 Task: Change the workspace to "Client List".
Action: Mouse moved to (276, 49)
Screenshot: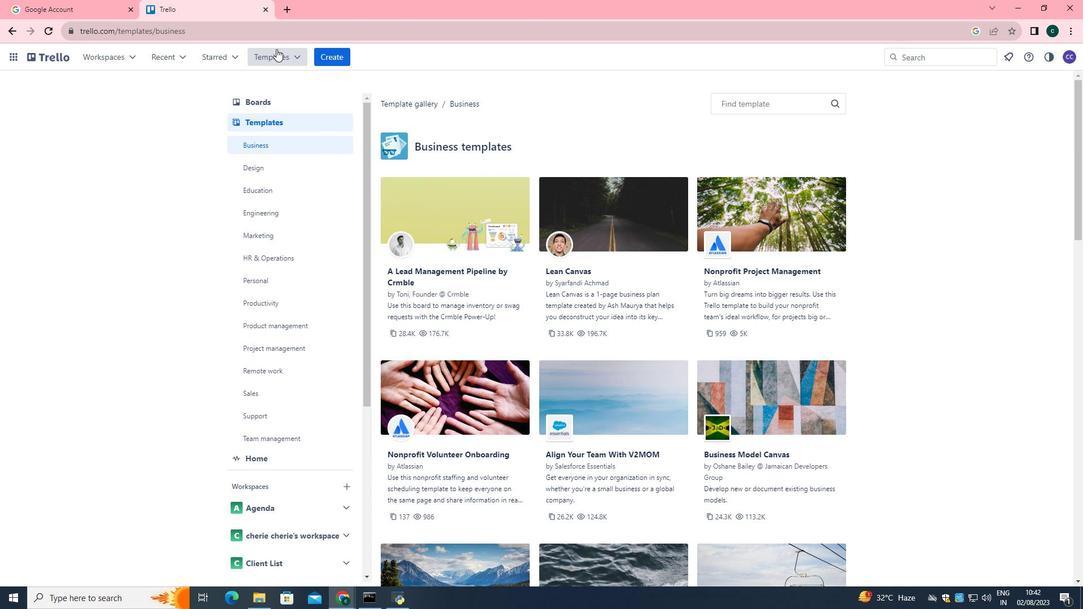 
Action: Mouse pressed left at (276, 49)
Screenshot: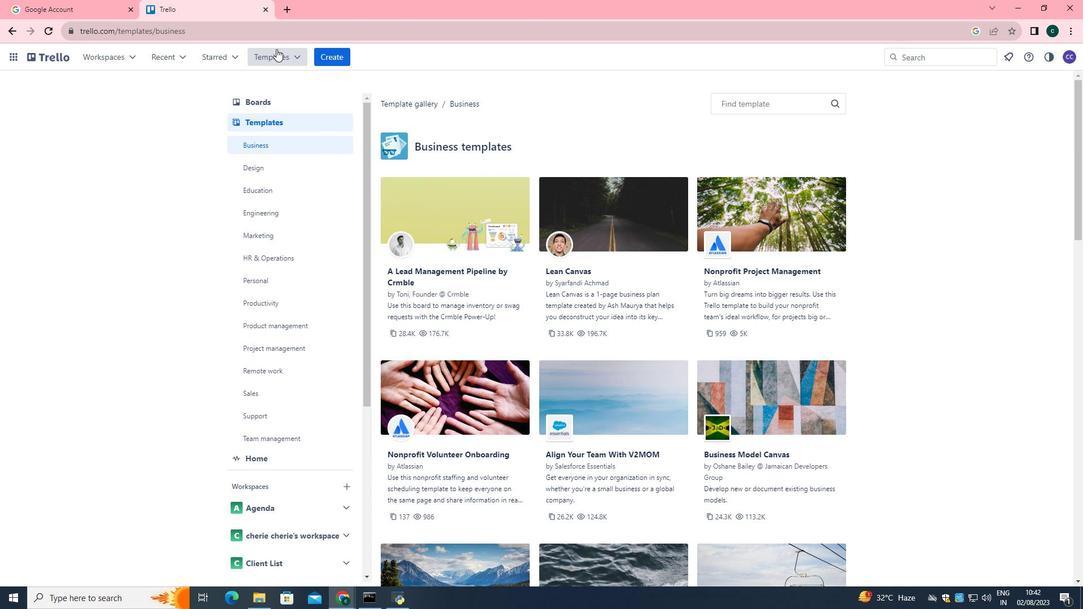 
Action: Mouse moved to (314, 411)
Screenshot: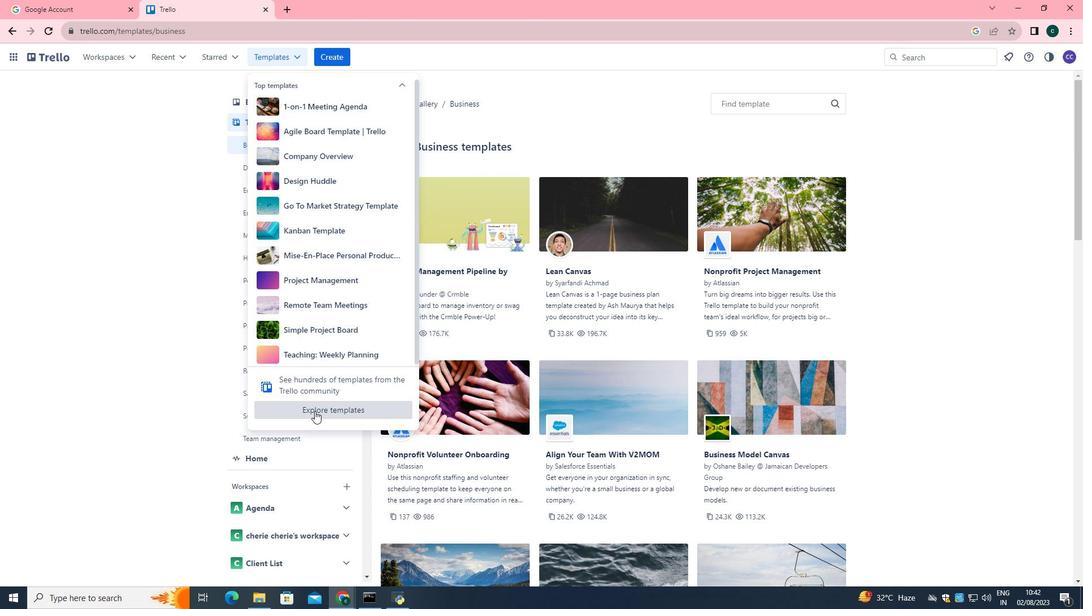 
Action: Mouse pressed left at (314, 411)
Screenshot: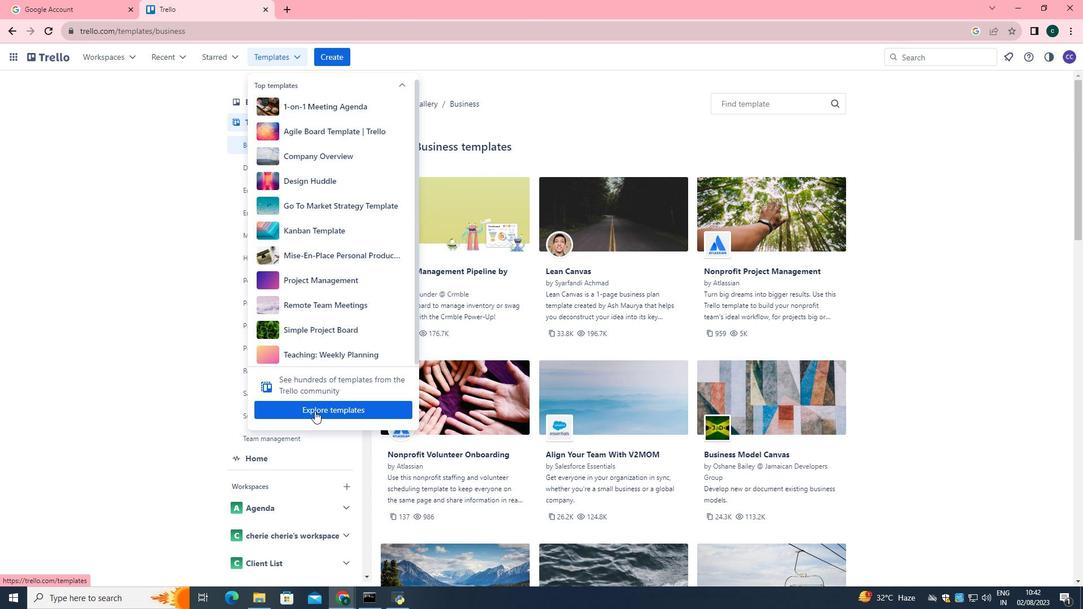 
Action: Mouse moved to (741, 172)
Screenshot: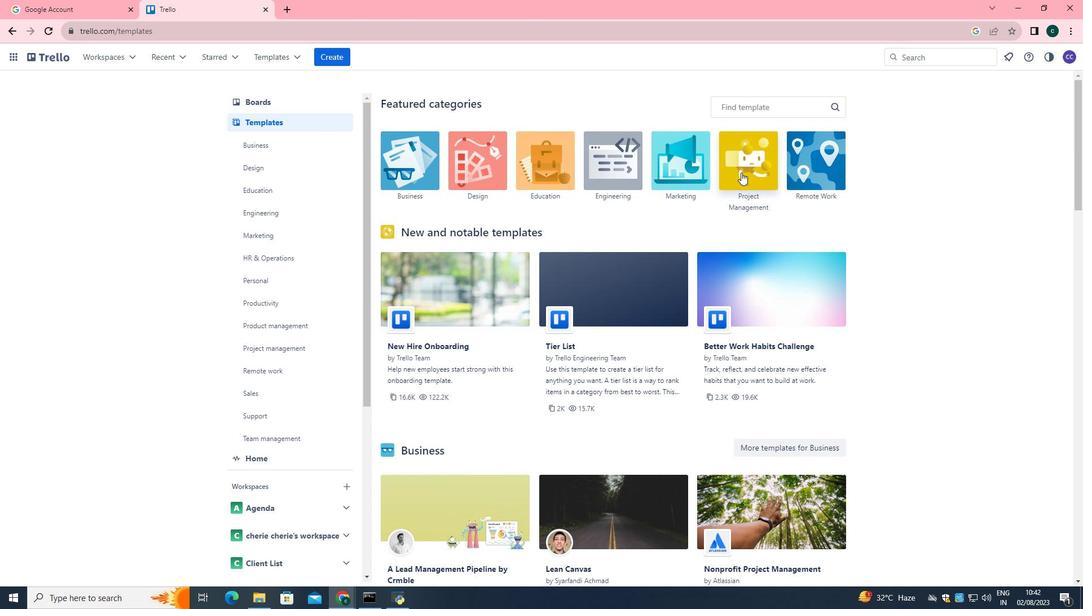 
Action: Mouse pressed left at (741, 172)
Screenshot: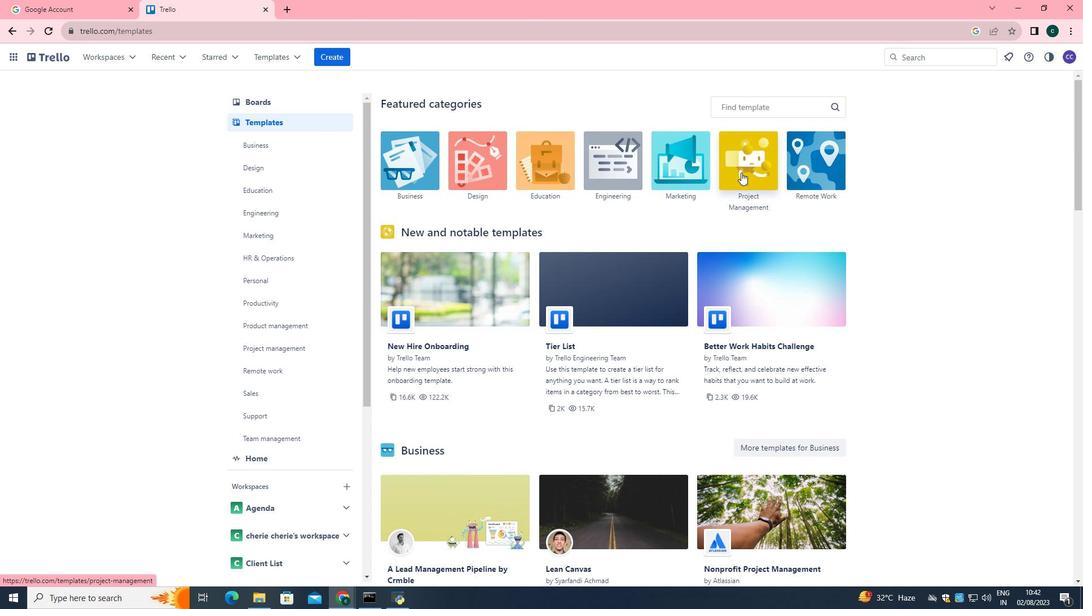
Action: Mouse moved to (483, 253)
Screenshot: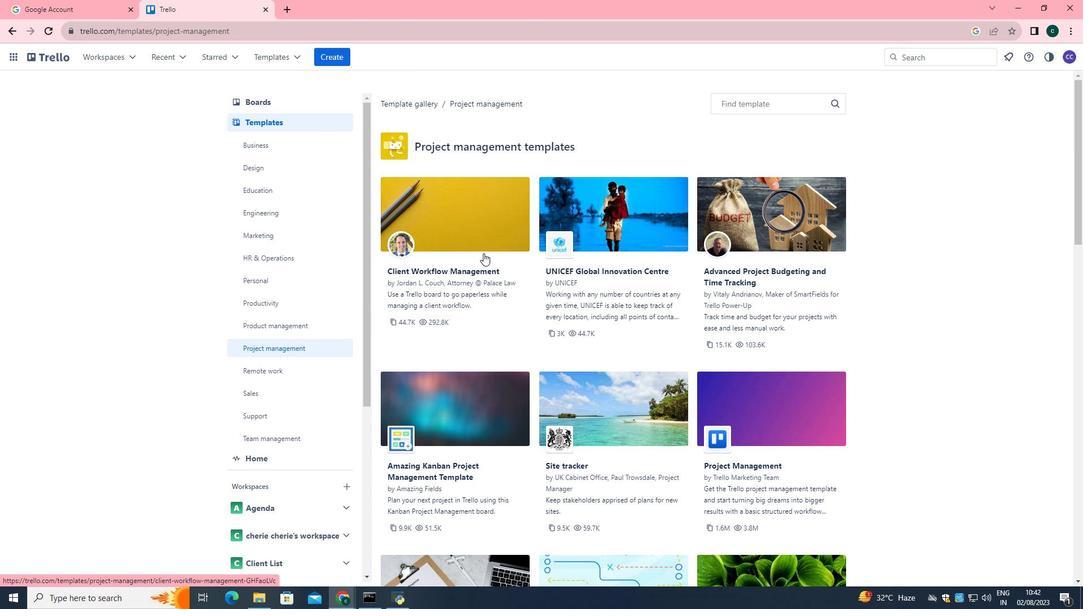 
Action: Mouse pressed left at (483, 253)
Screenshot: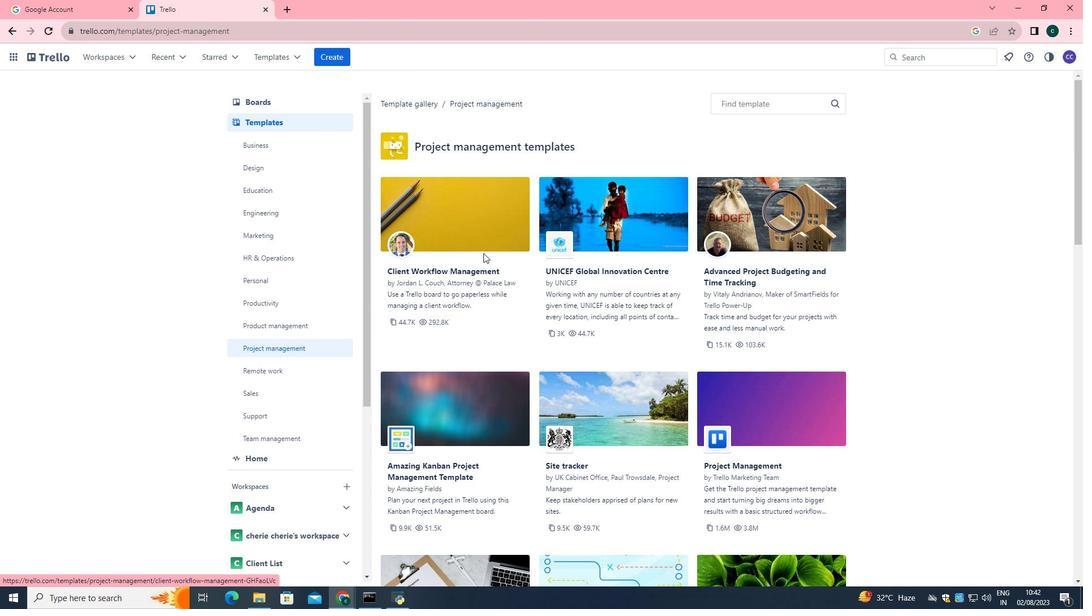 
Action: Mouse moved to (827, 138)
Screenshot: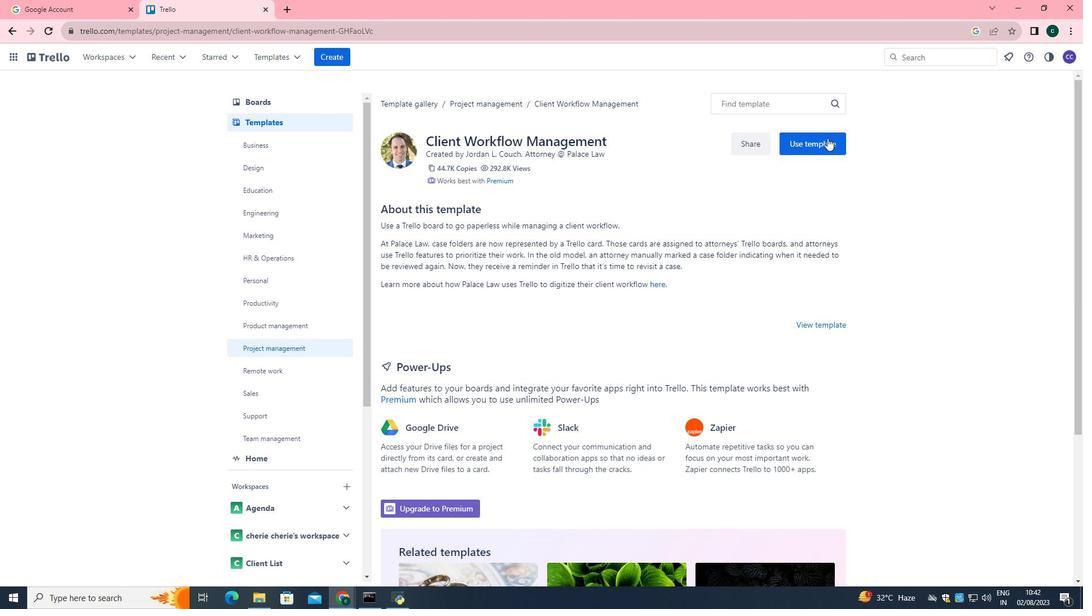 
Action: Mouse pressed left at (827, 138)
Screenshot: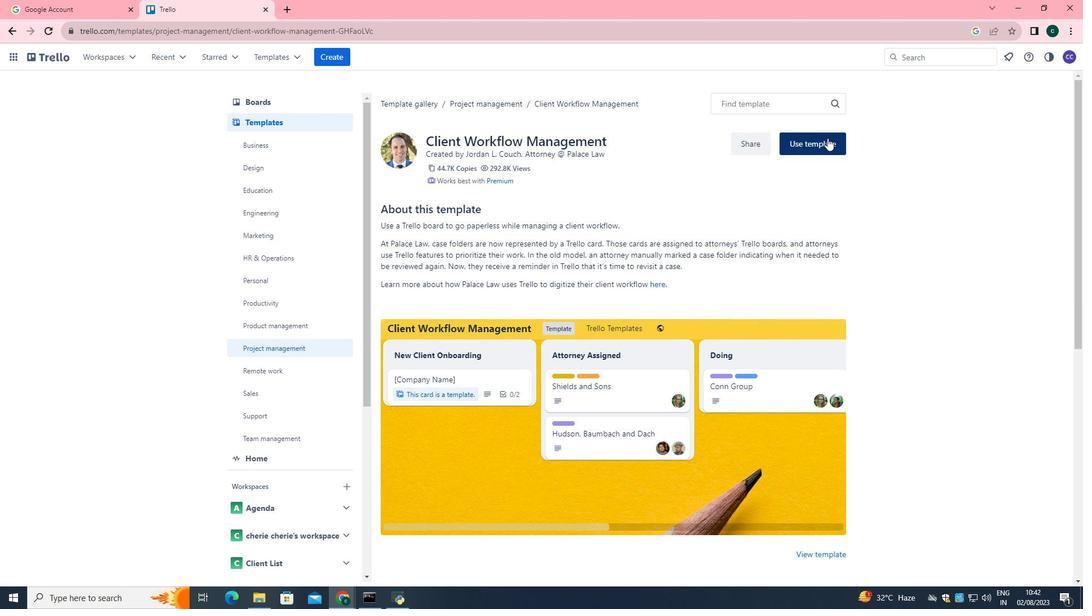 
Action: Mouse moved to (869, 244)
Screenshot: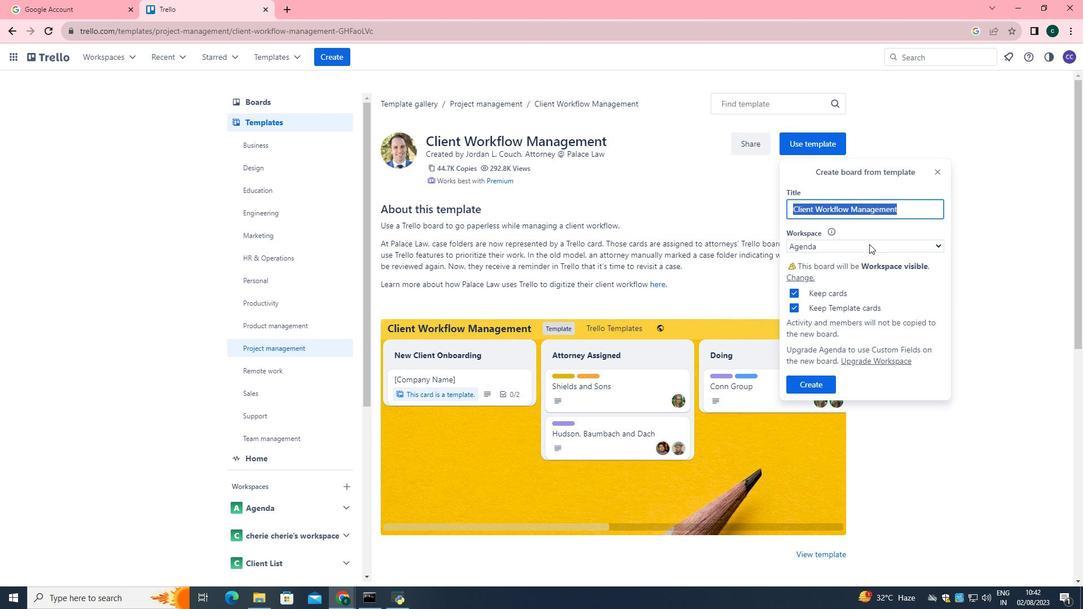 
Action: Mouse pressed left at (869, 244)
Screenshot: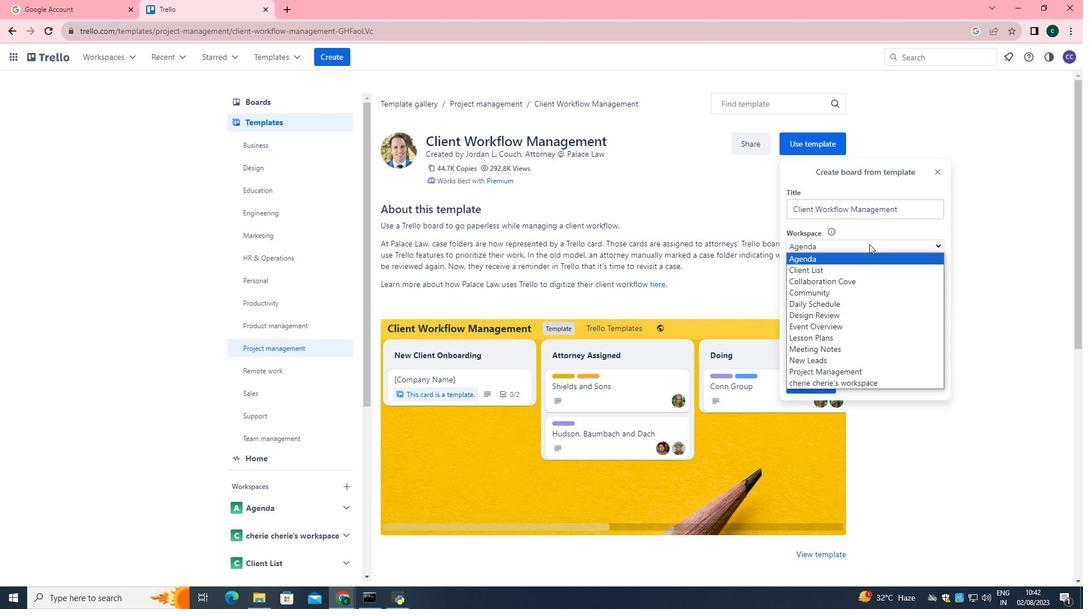 
Action: Mouse moved to (853, 269)
Screenshot: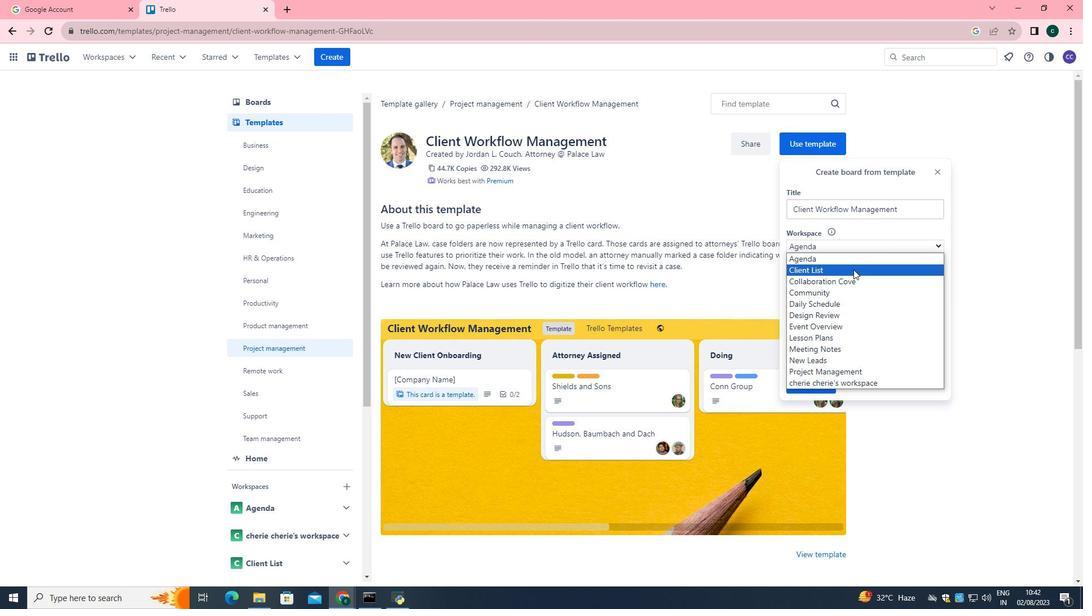 
Action: Mouse pressed left at (853, 269)
Screenshot: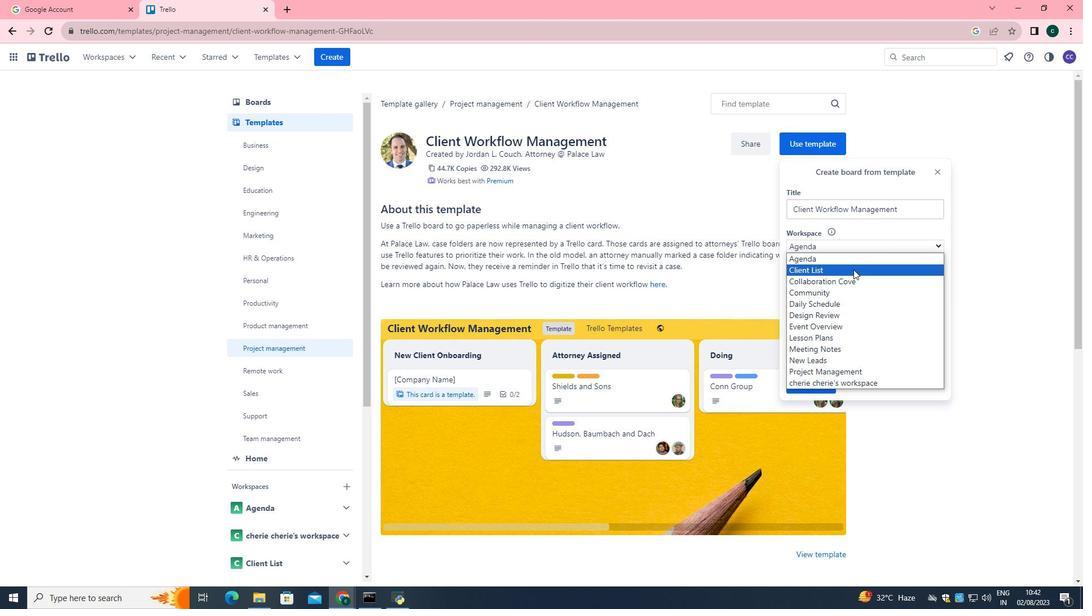 
Action: Mouse moved to (852, 265)
Screenshot: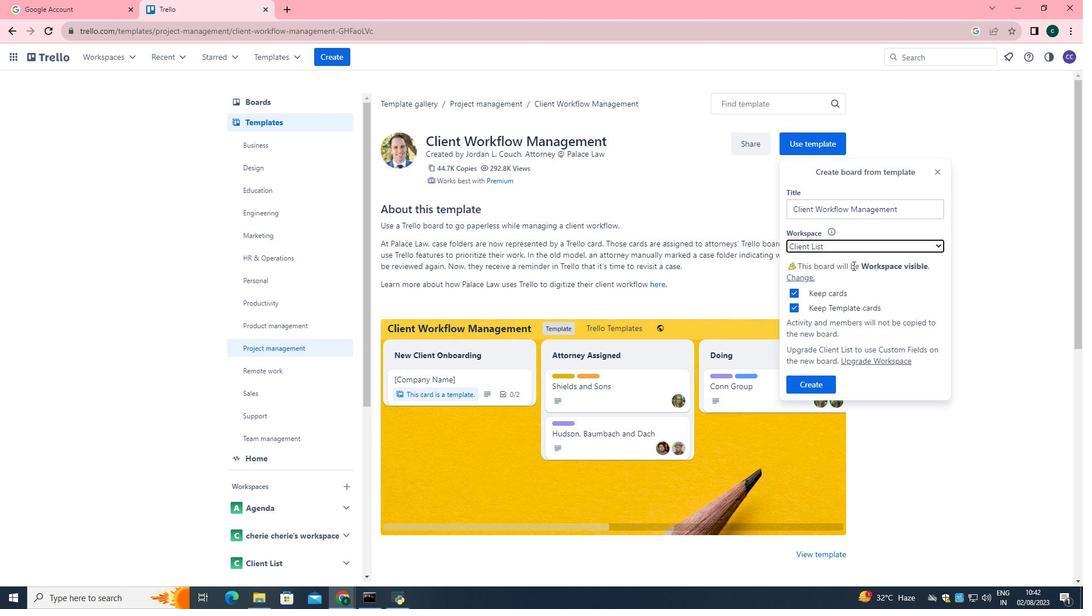 
